 Task: Sort the products in the category "First Aid & Outdoor Essentials" by best match.
Action: Mouse moved to (322, 139)
Screenshot: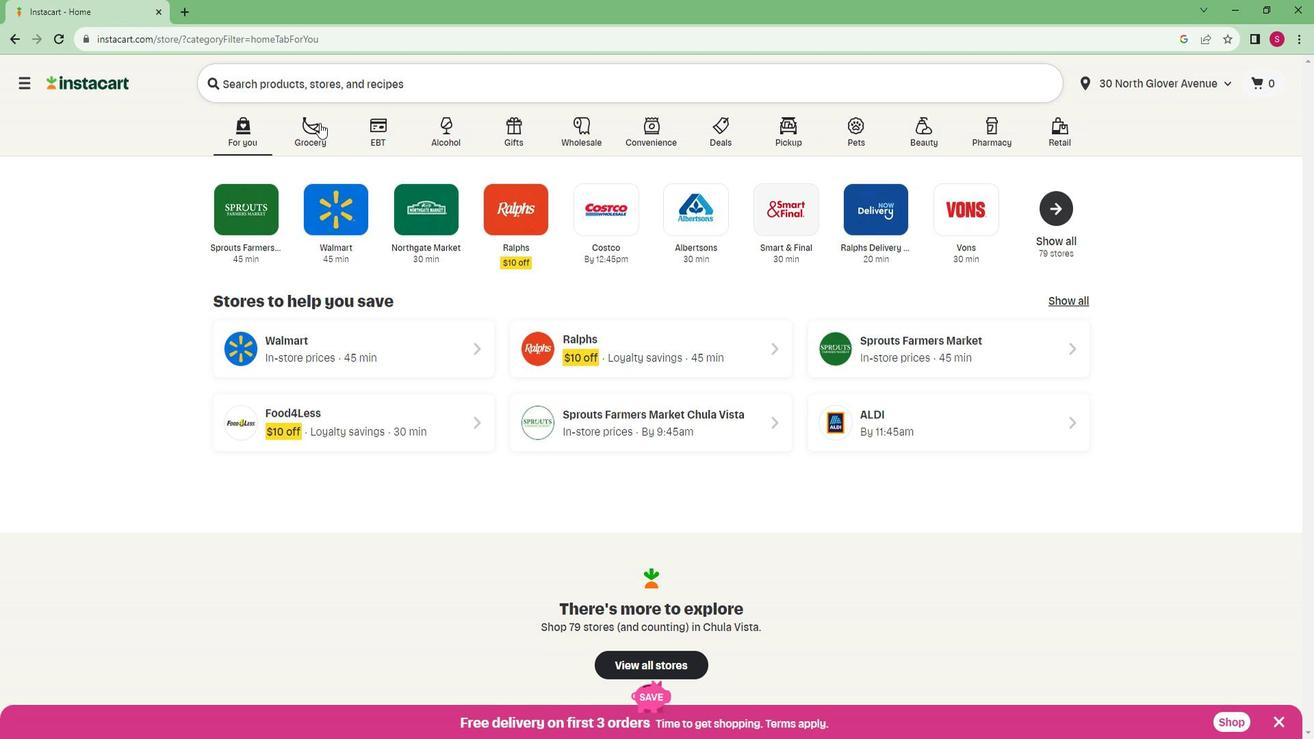 
Action: Mouse pressed left at (322, 139)
Screenshot: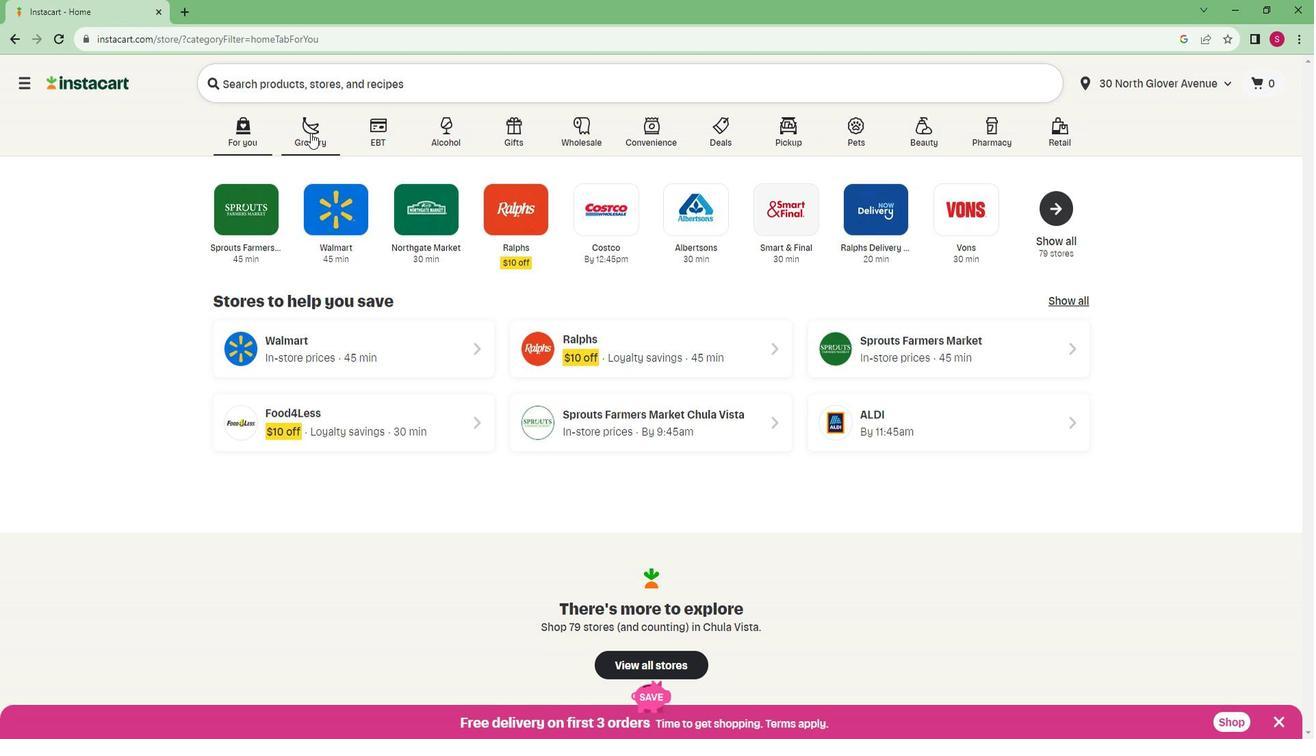 
Action: Mouse moved to (297, 379)
Screenshot: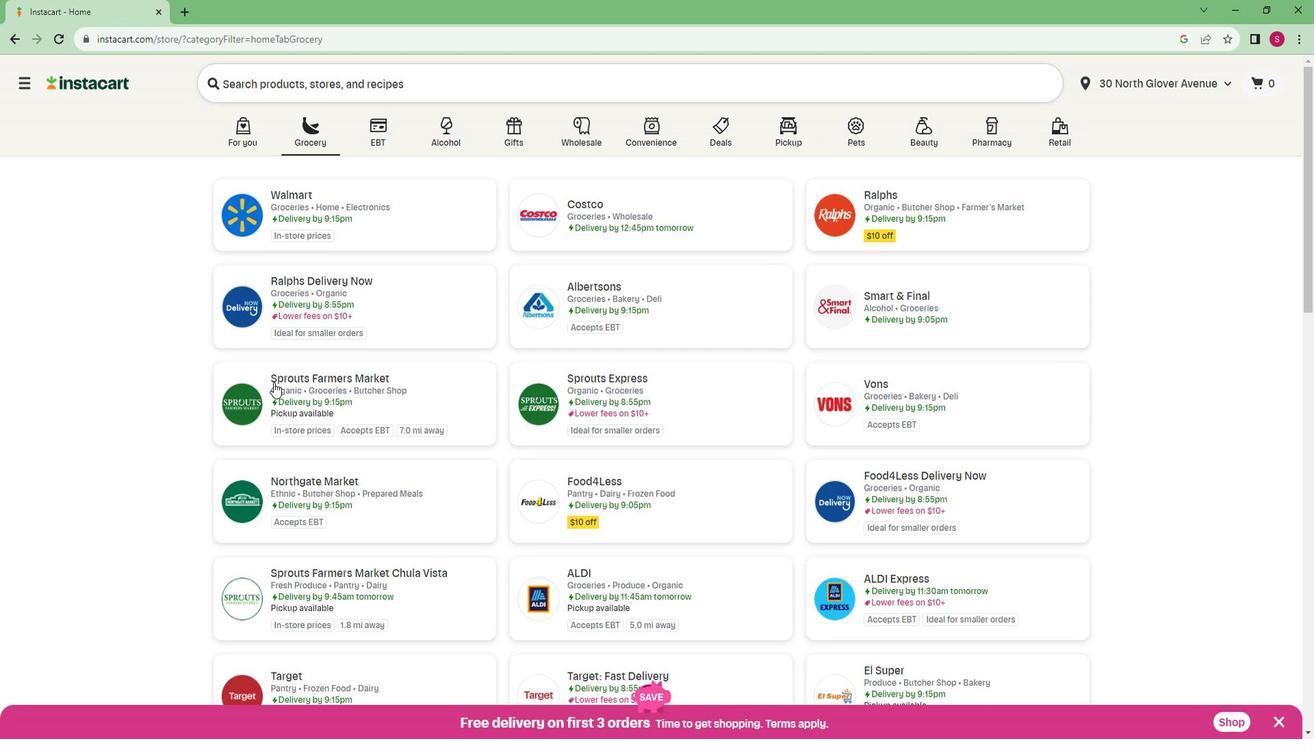 
Action: Mouse pressed left at (297, 379)
Screenshot: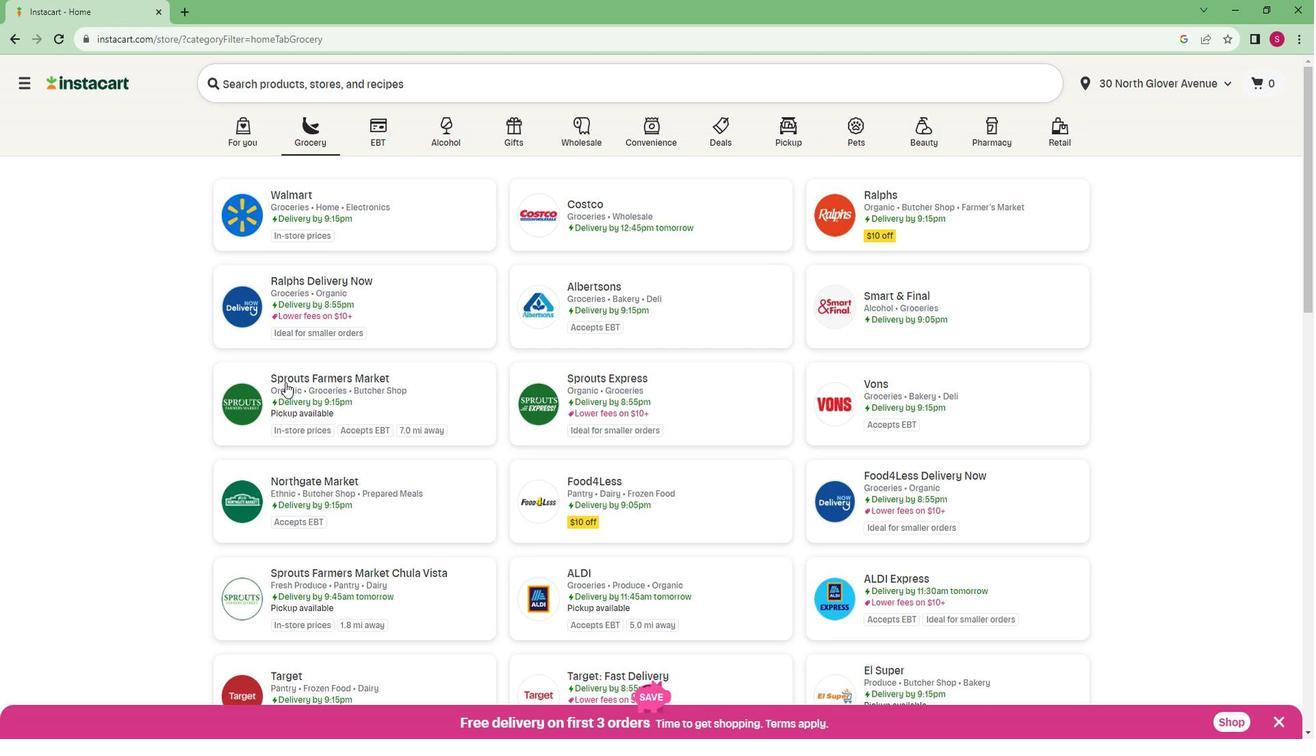 
Action: Mouse moved to (50, 458)
Screenshot: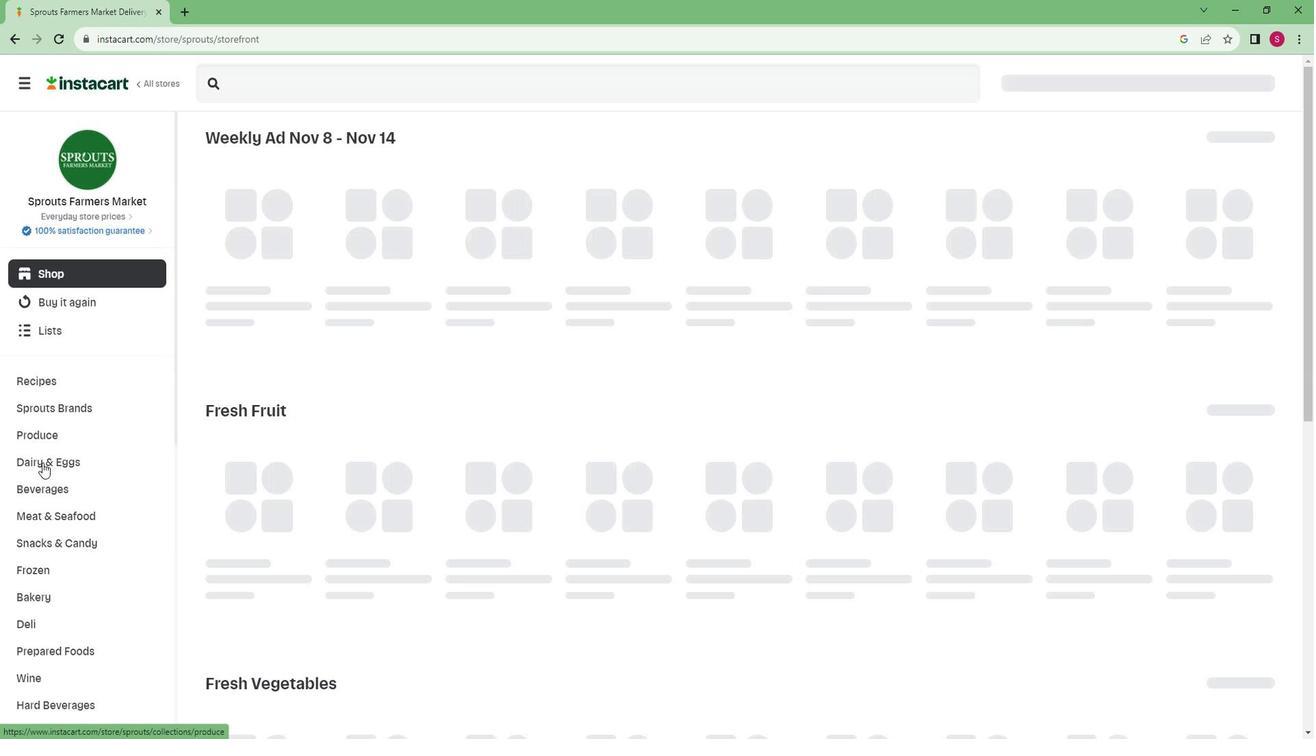 
Action: Mouse scrolled (50, 457) with delta (0, 0)
Screenshot: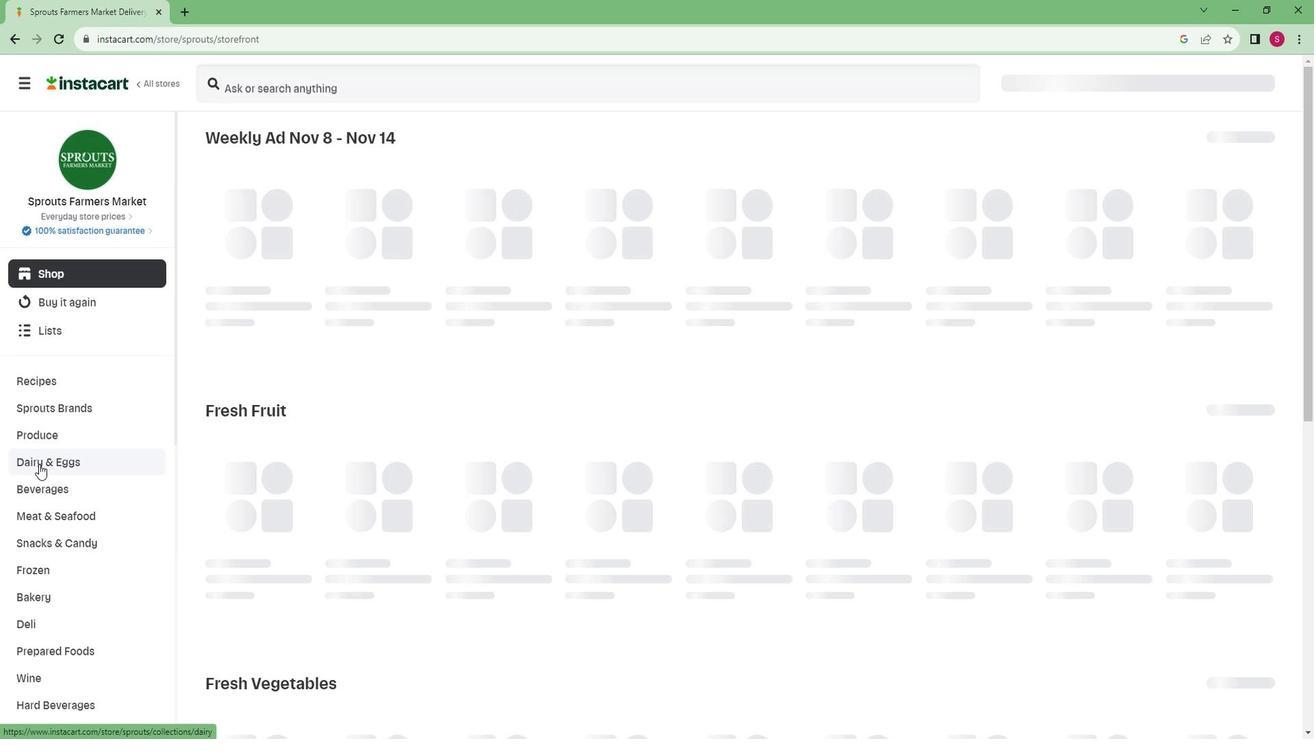 
Action: Mouse scrolled (50, 457) with delta (0, 0)
Screenshot: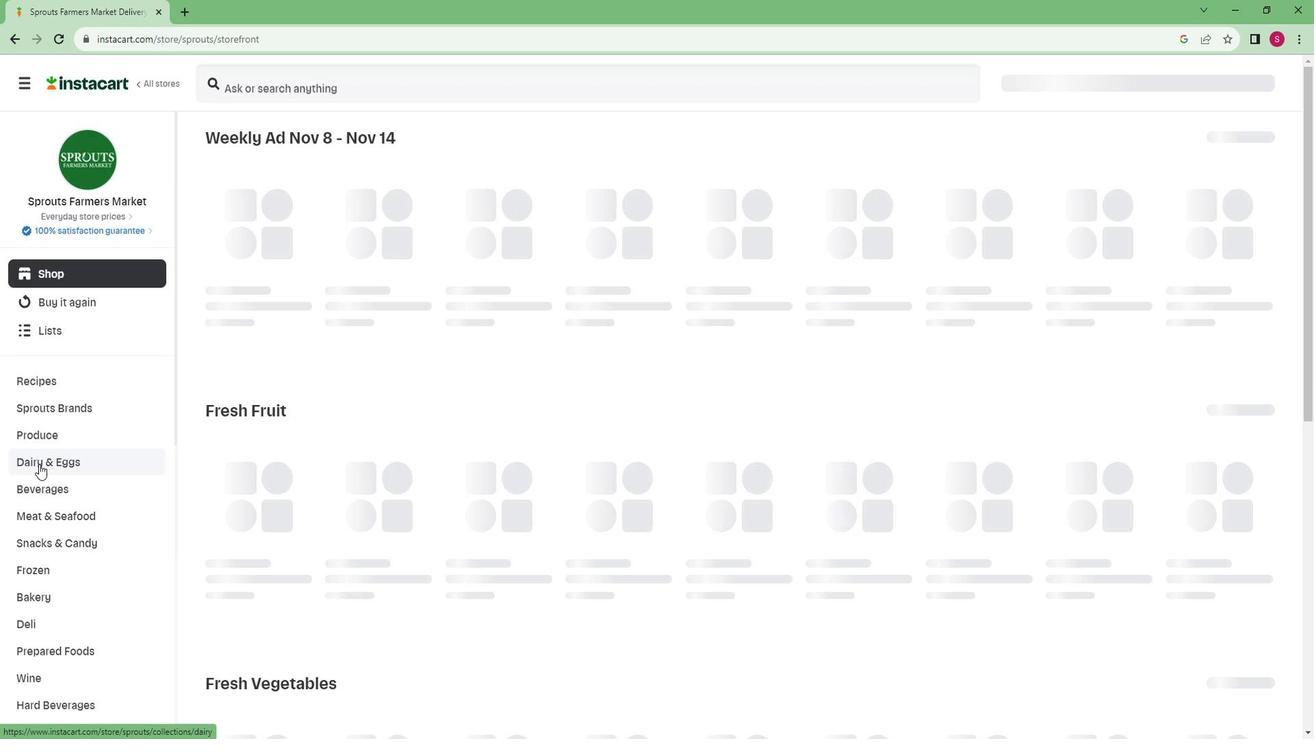 
Action: Mouse scrolled (50, 457) with delta (0, 0)
Screenshot: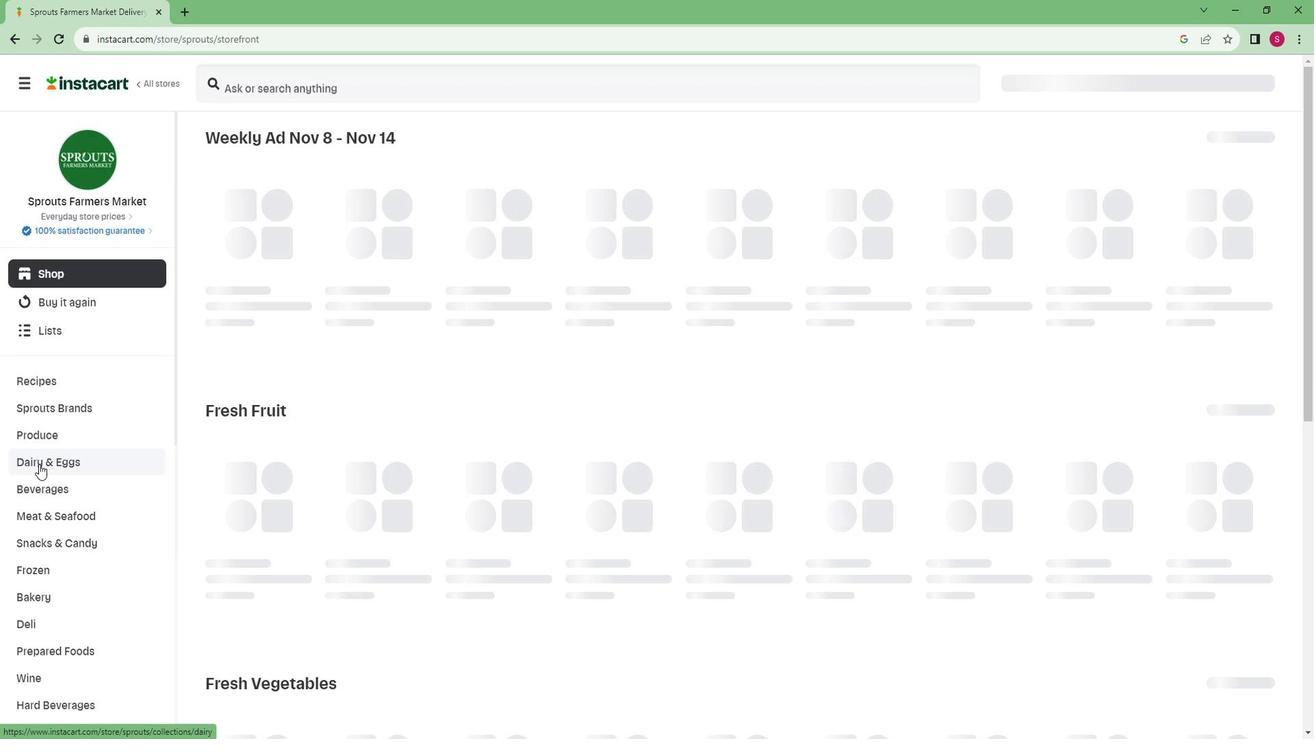 
Action: Mouse scrolled (50, 457) with delta (0, 0)
Screenshot: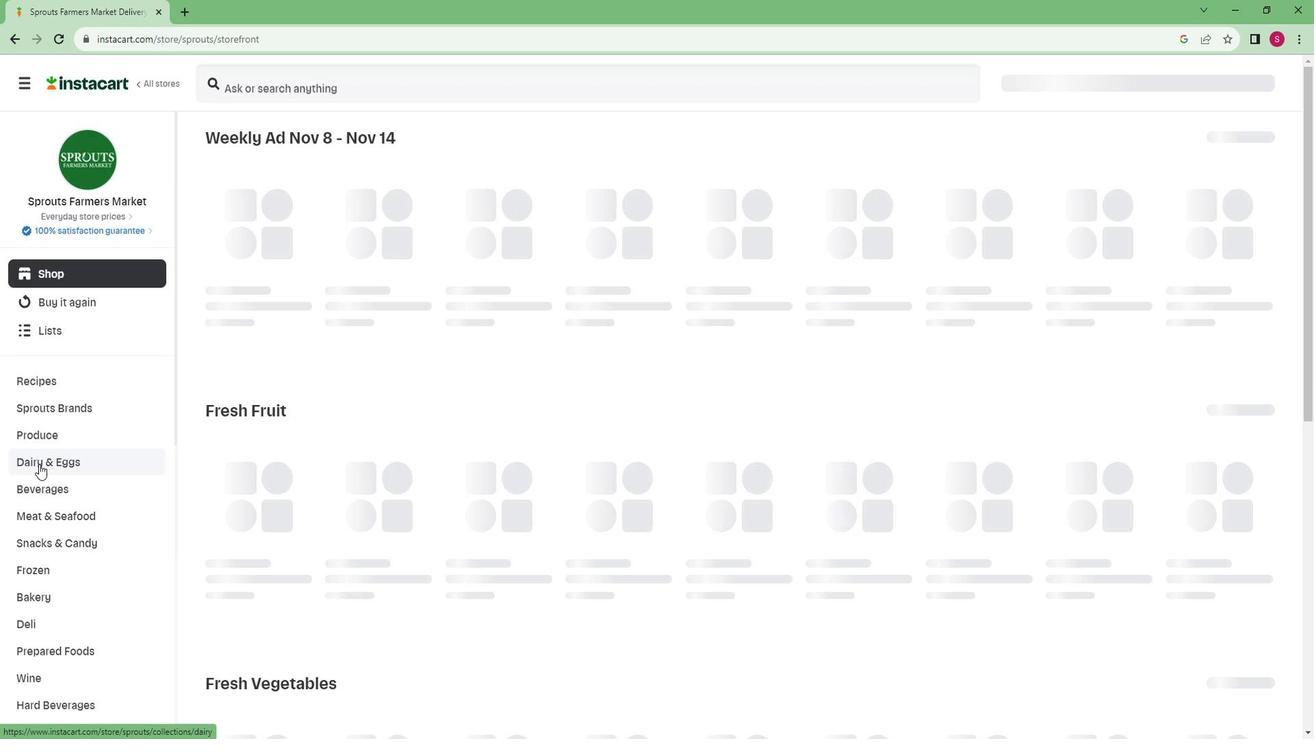 
Action: Mouse scrolled (50, 457) with delta (0, 0)
Screenshot: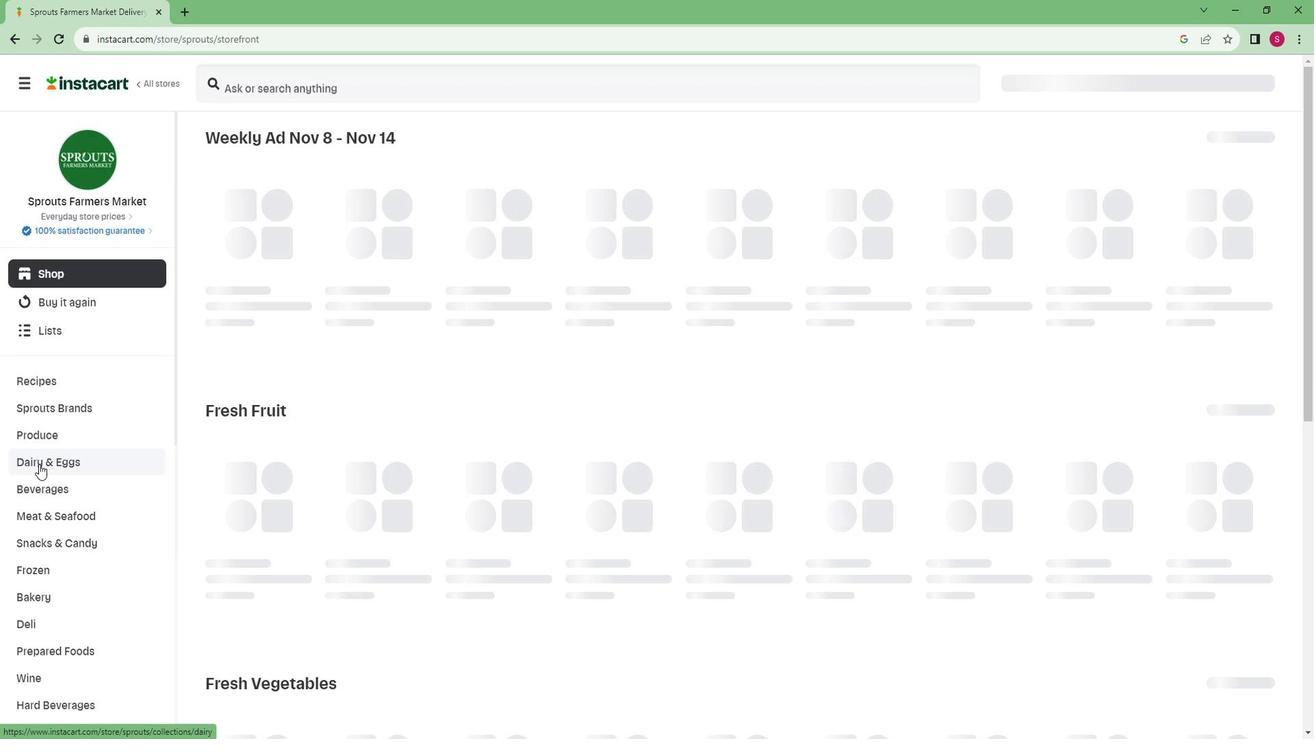
Action: Mouse scrolled (50, 457) with delta (0, 0)
Screenshot: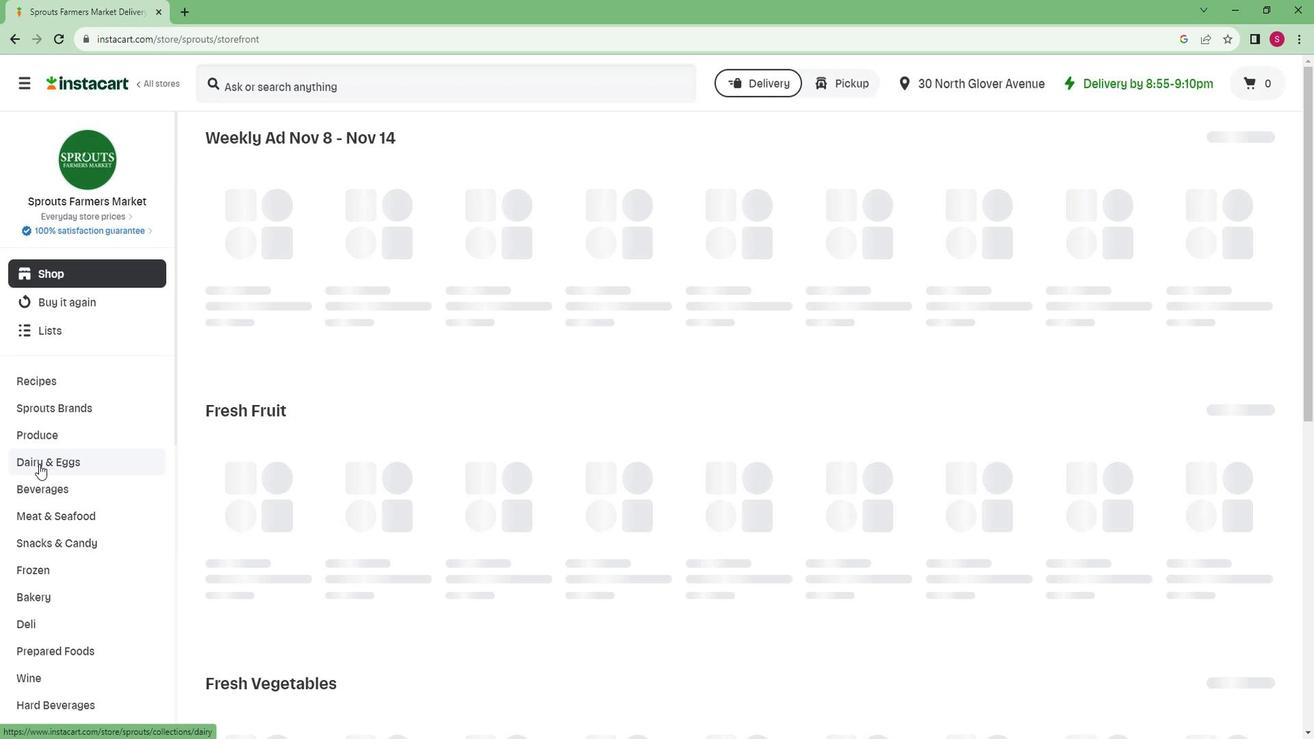 
Action: Mouse moved to (46, 455)
Screenshot: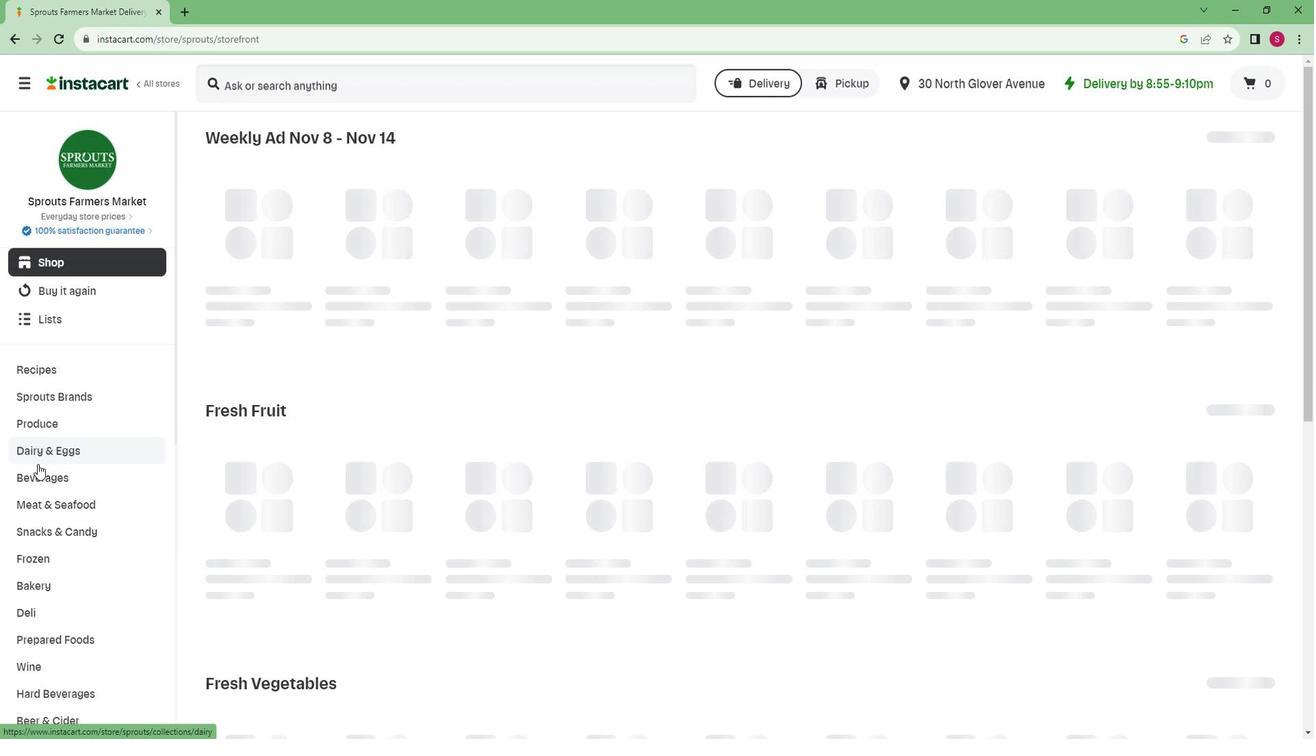 
Action: Mouse scrolled (46, 455) with delta (0, 0)
Screenshot: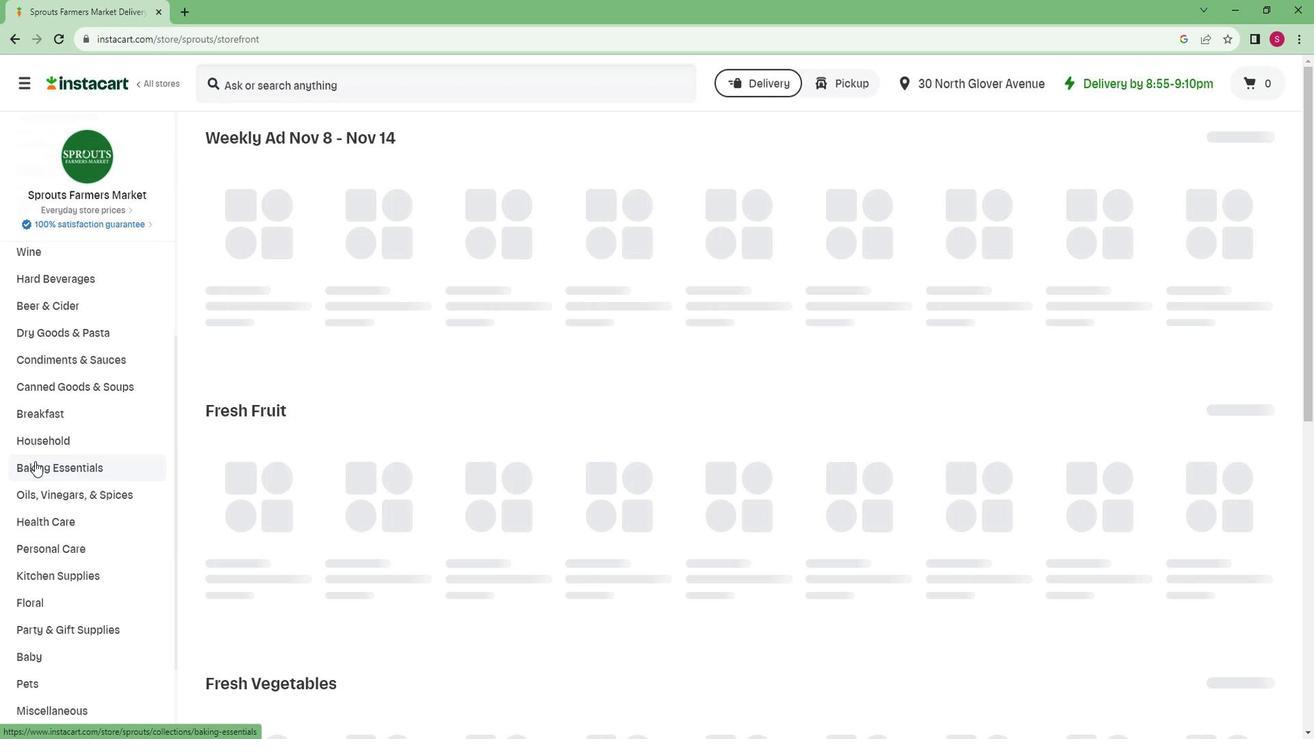 
Action: Mouse scrolled (46, 455) with delta (0, 0)
Screenshot: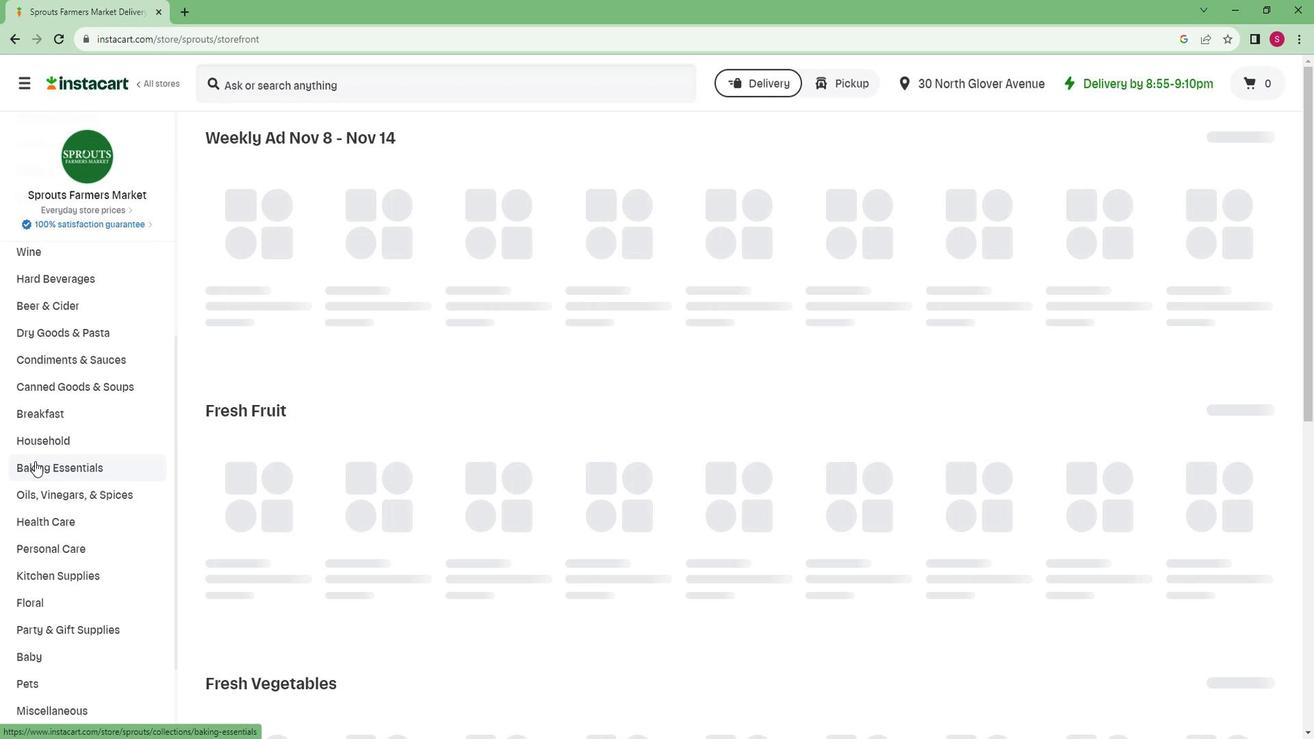 
Action: Mouse moved to (46, 455)
Screenshot: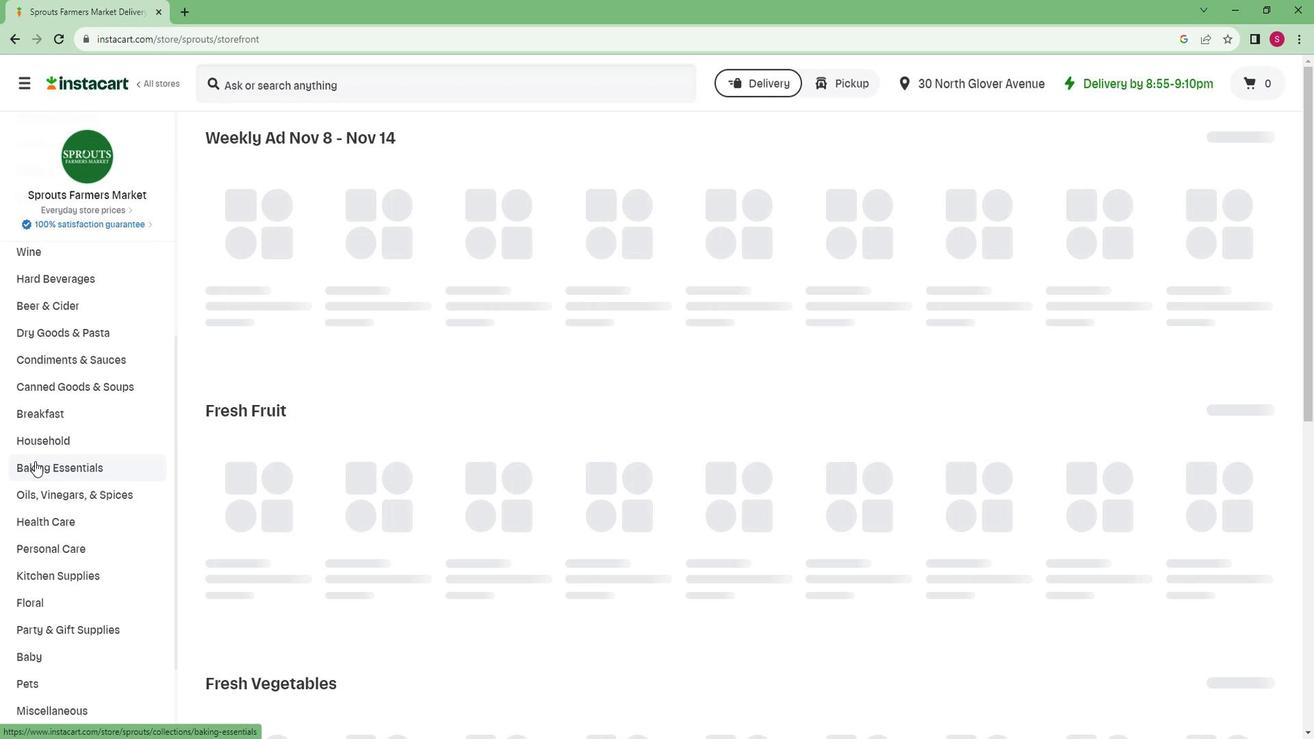 
Action: Mouse scrolled (46, 455) with delta (0, 0)
Screenshot: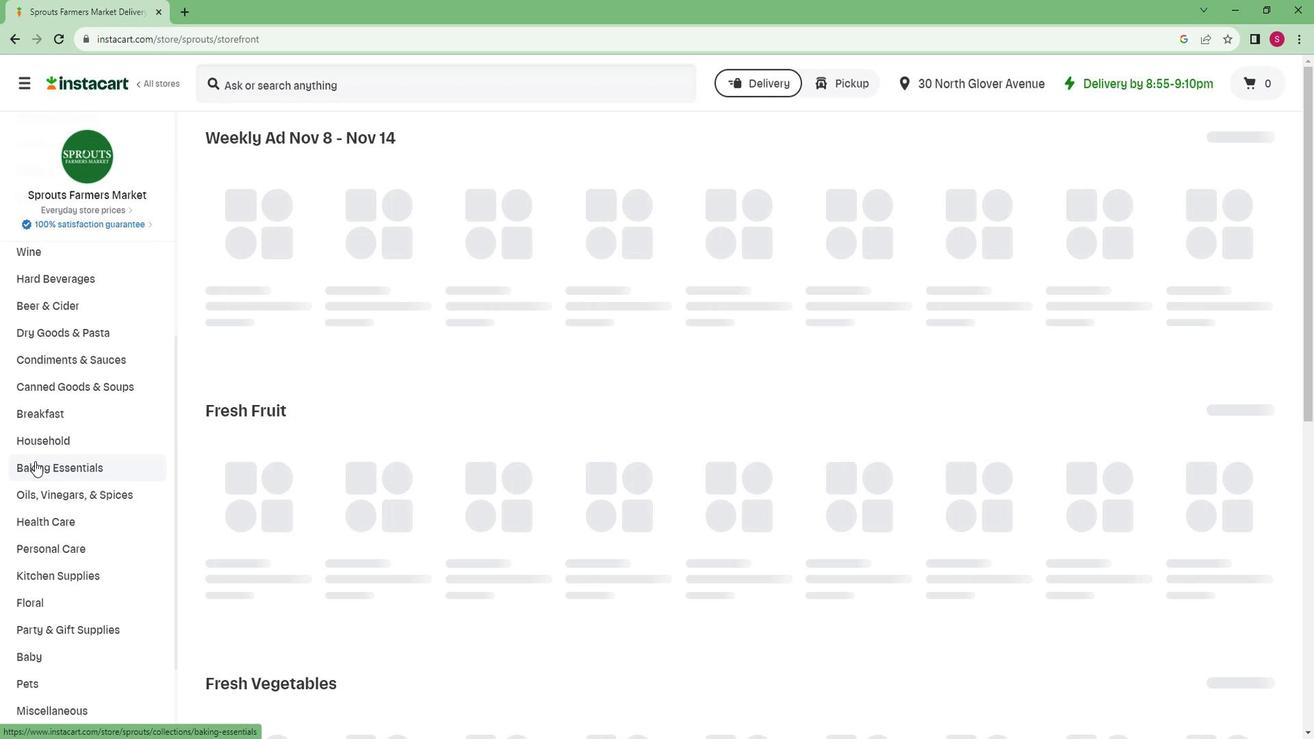 
Action: Mouse scrolled (46, 455) with delta (0, 0)
Screenshot: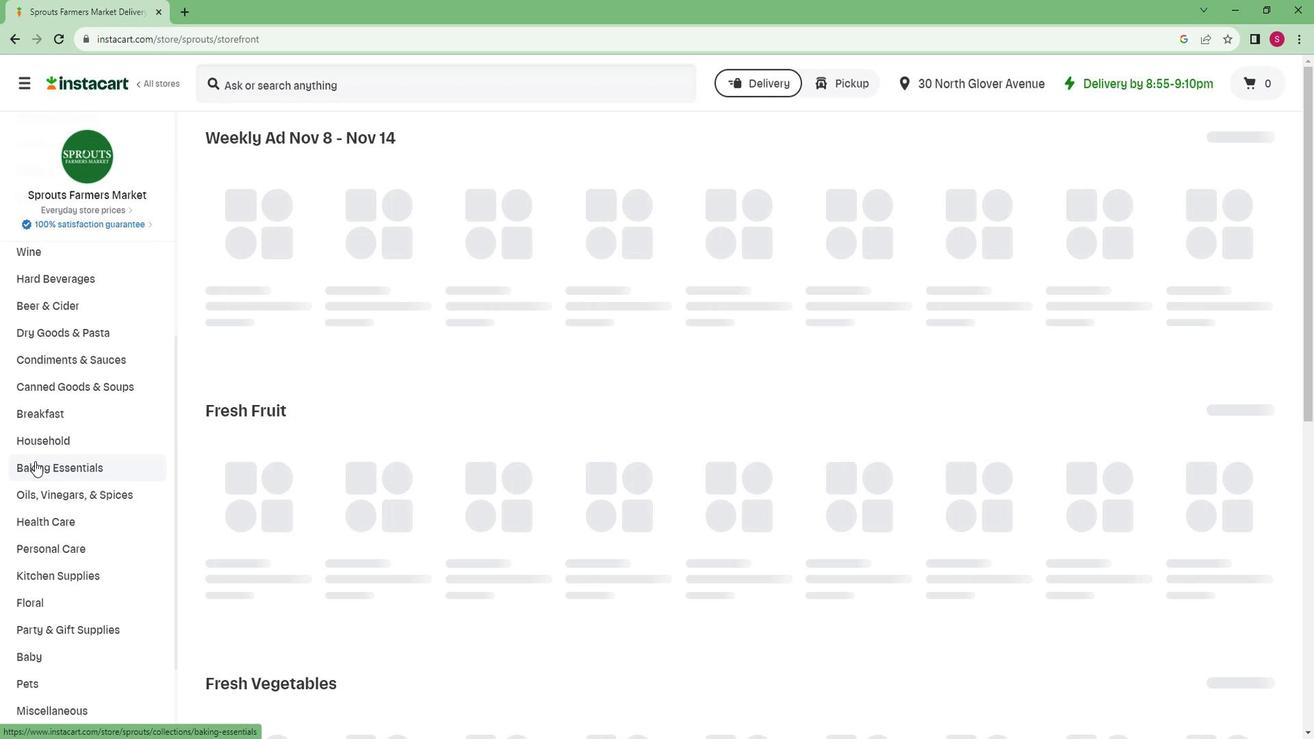 
Action: Mouse scrolled (46, 455) with delta (0, 0)
Screenshot: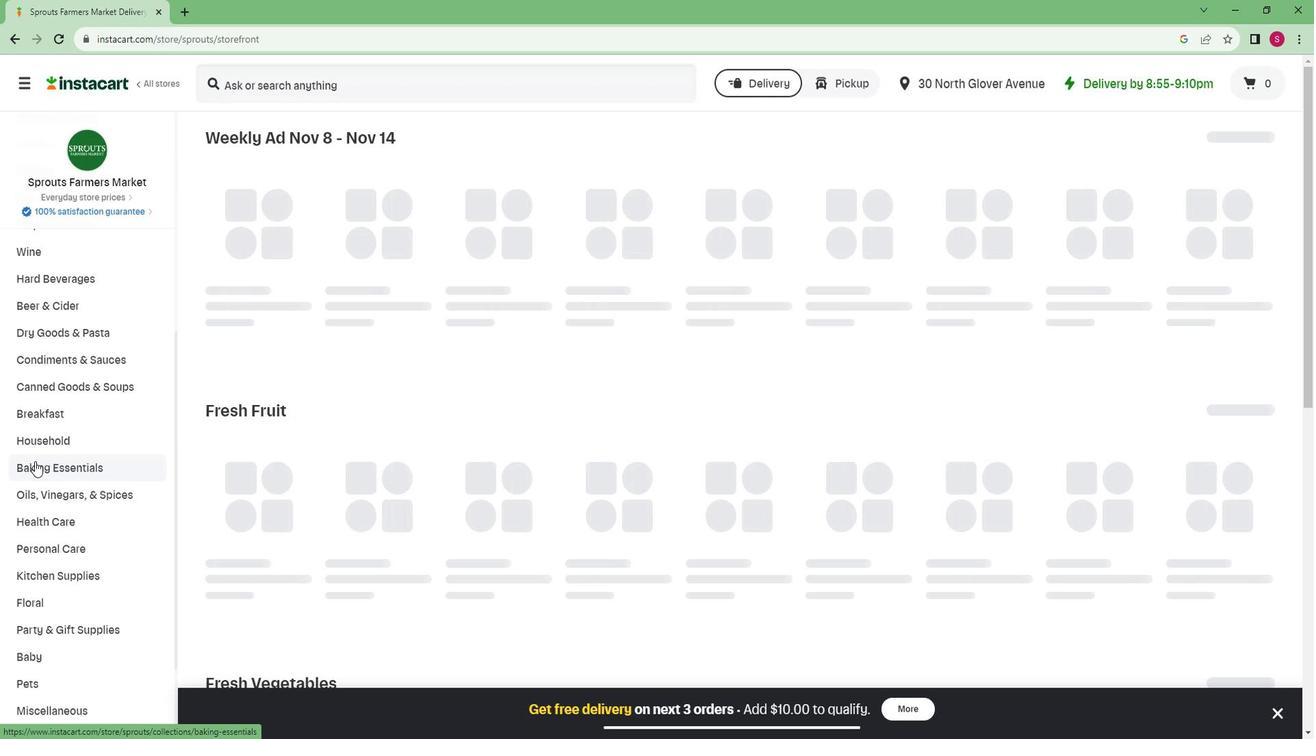 
Action: Mouse moved to (45, 455)
Screenshot: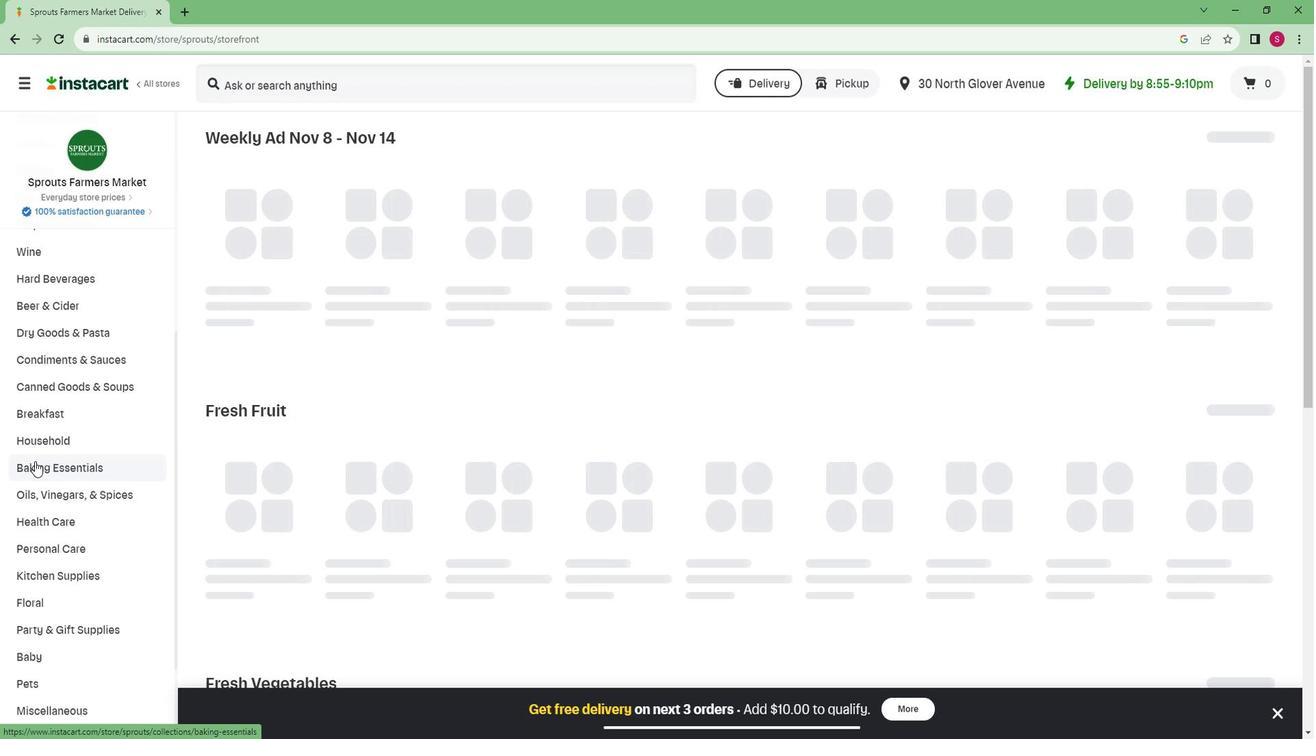 
Action: Mouse scrolled (45, 455) with delta (0, 0)
Screenshot: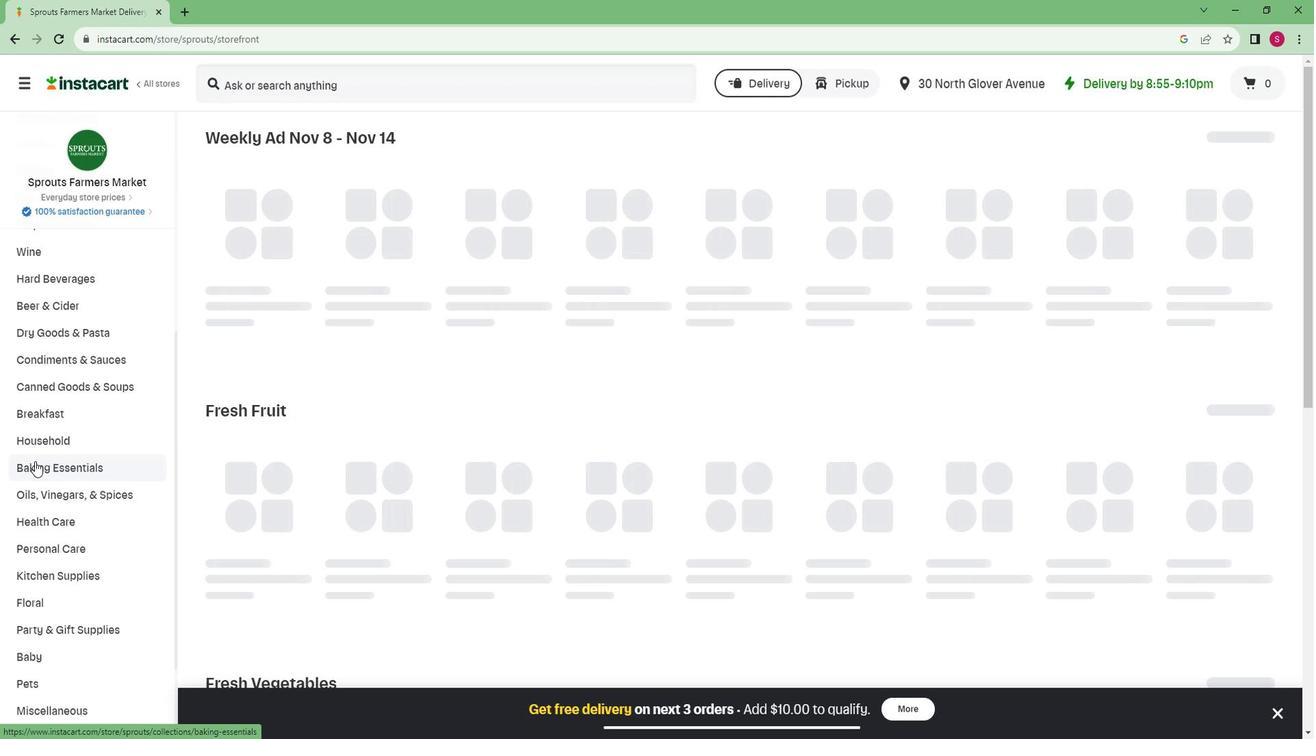 
Action: Mouse moved to (36, 677)
Screenshot: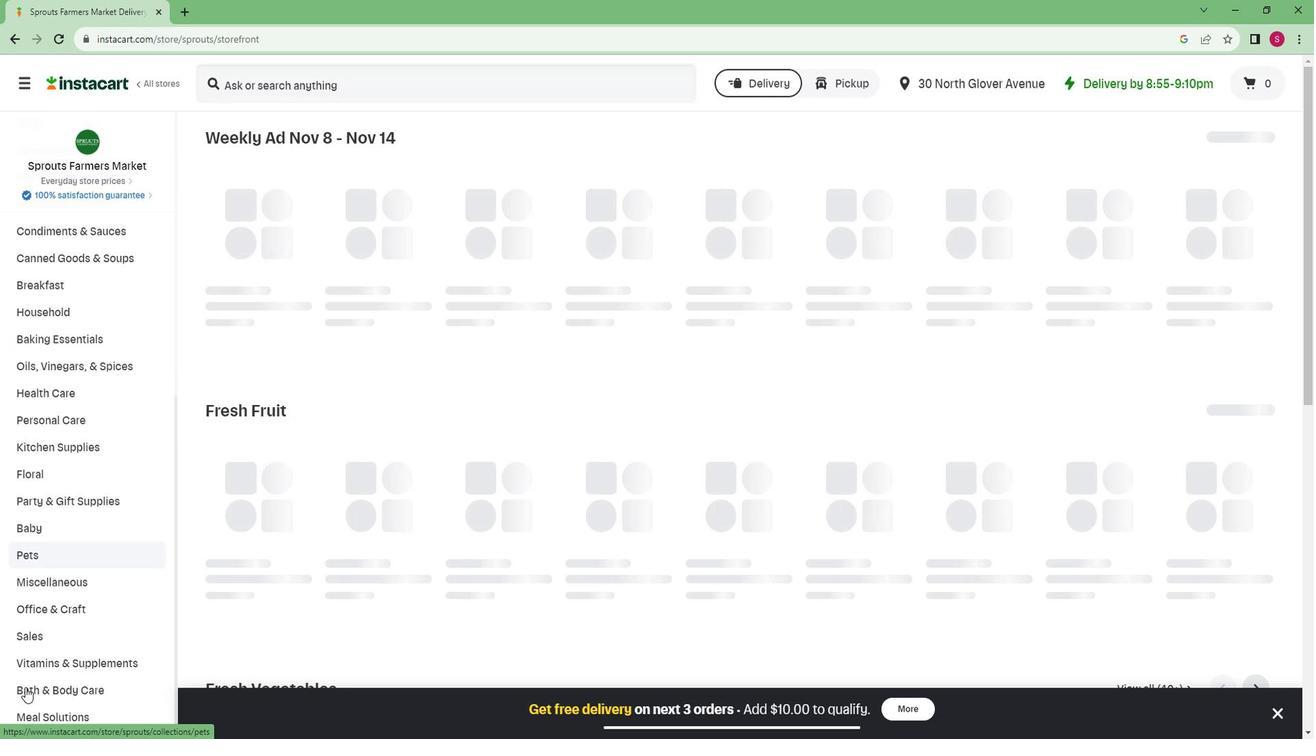 
Action: Mouse pressed left at (36, 677)
Screenshot: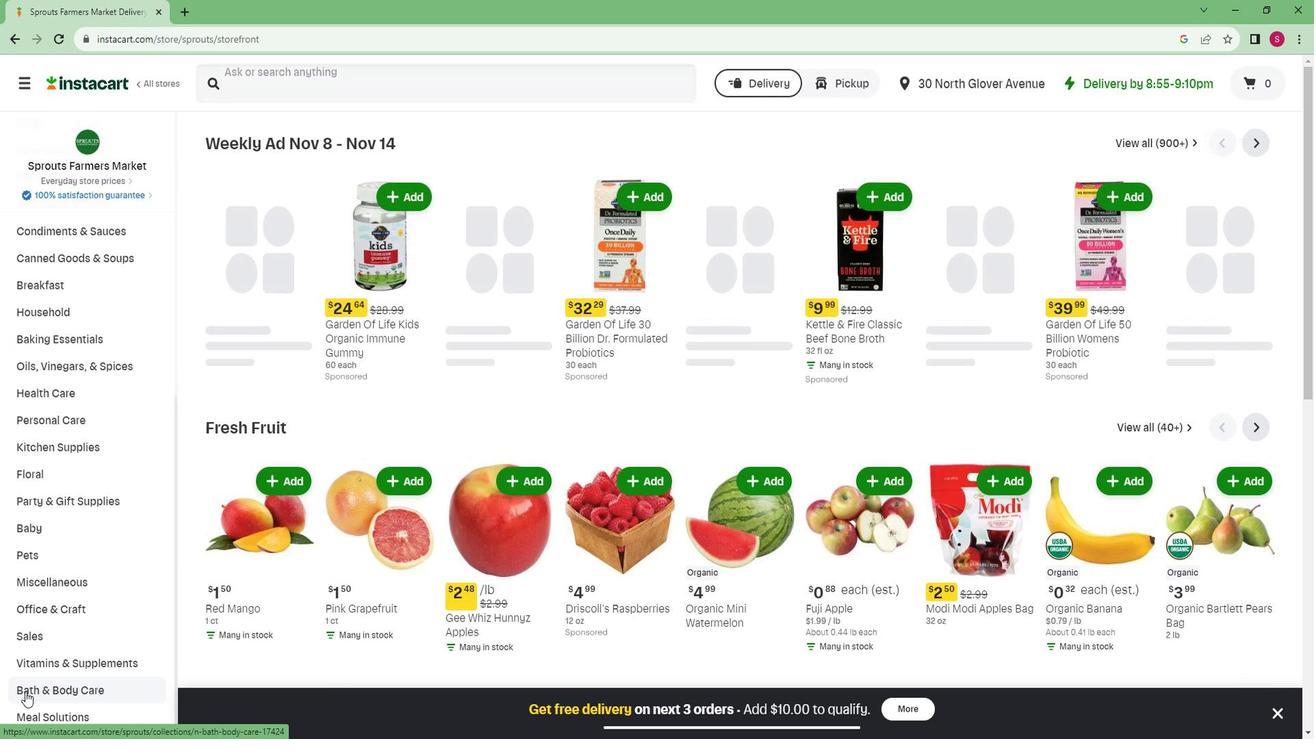 
Action: Mouse moved to (44, 681)
Screenshot: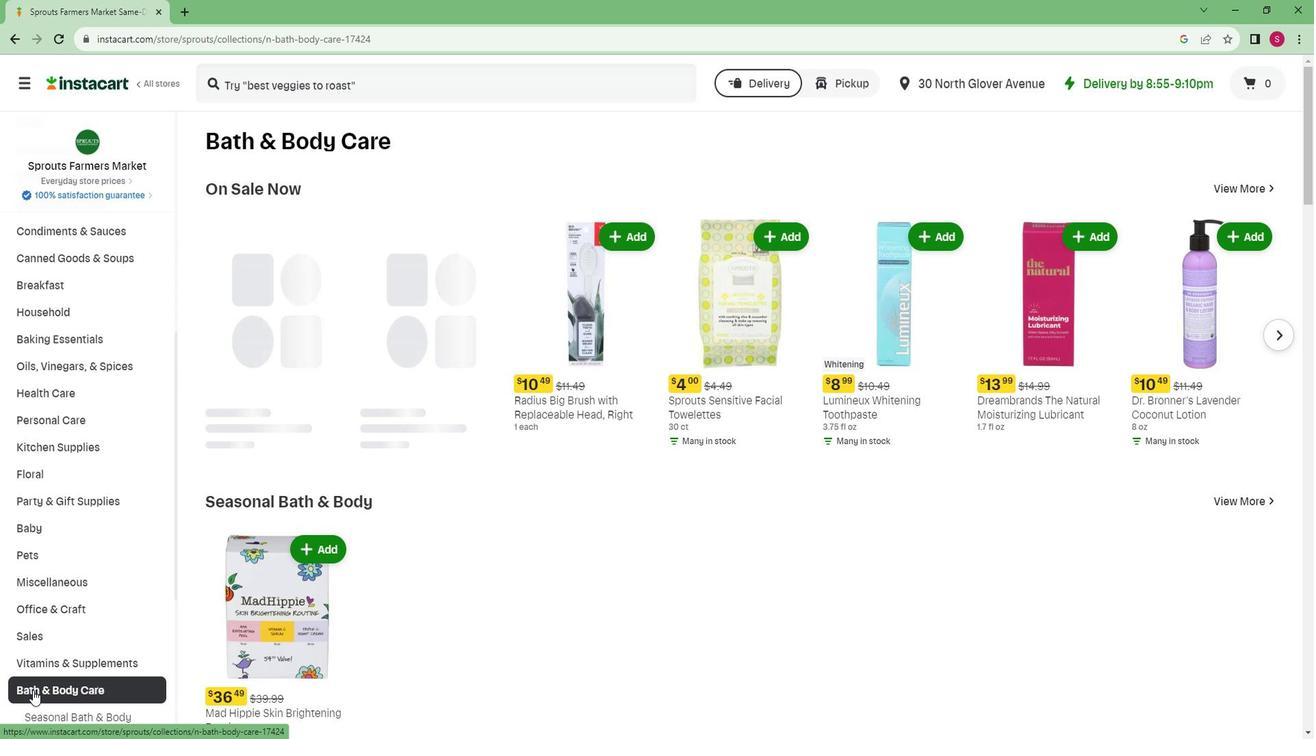 
Action: Mouse scrolled (44, 680) with delta (0, 0)
Screenshot: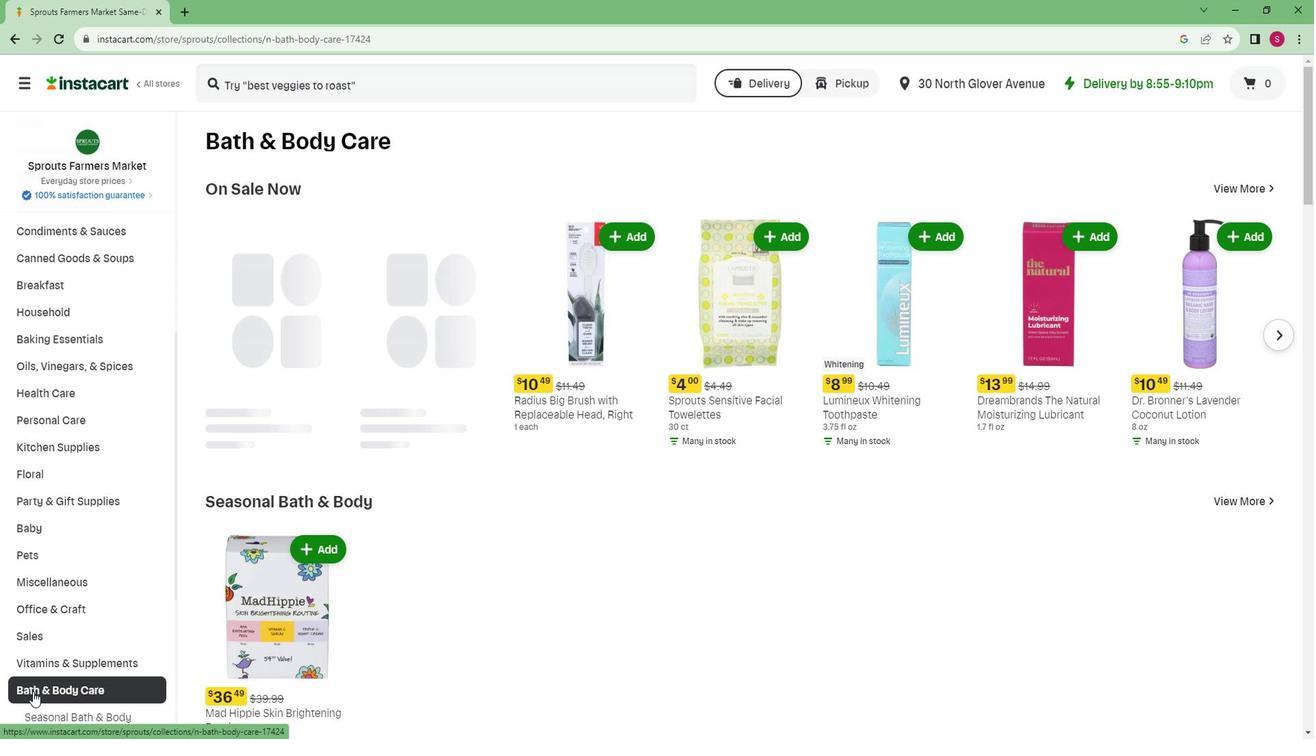 
Action: Mouse scrolled (44, 680) with delta (0, 0)
Screenshot: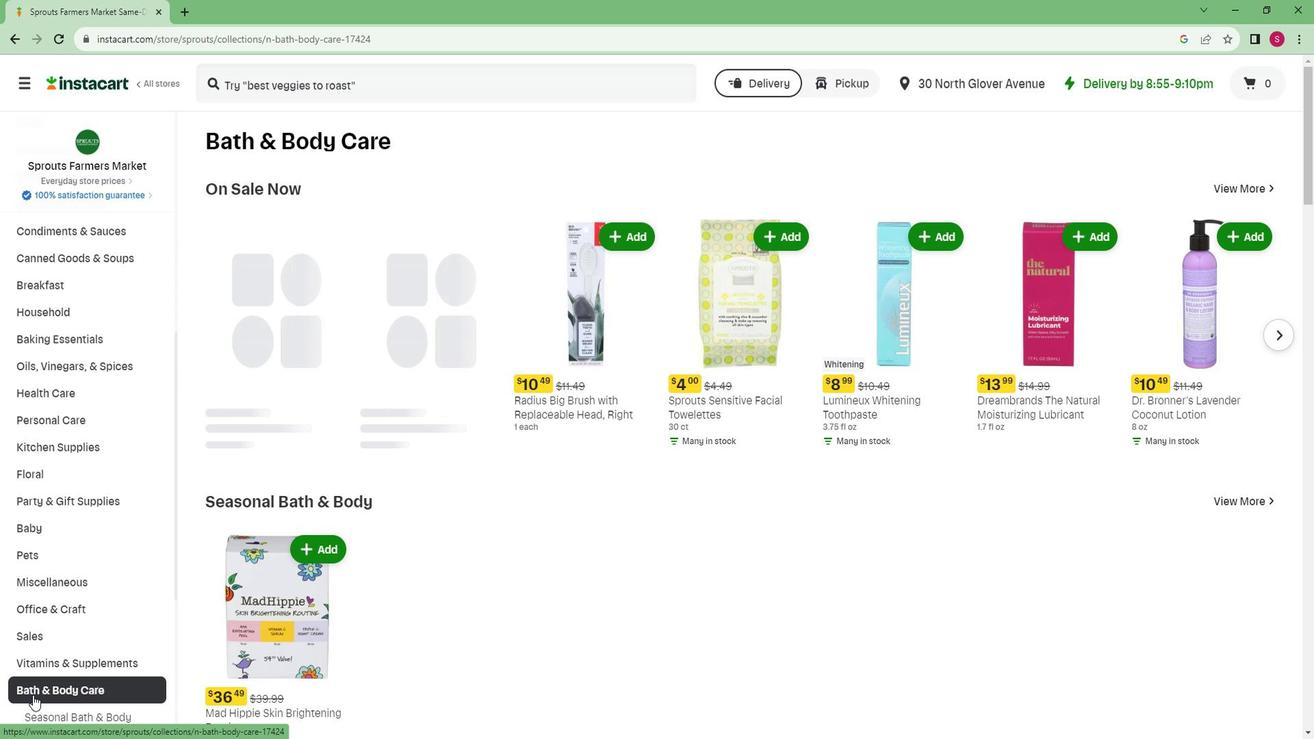 
Action: Mouse scrolled (44, 680) with delta (0, 0)
Screenshot: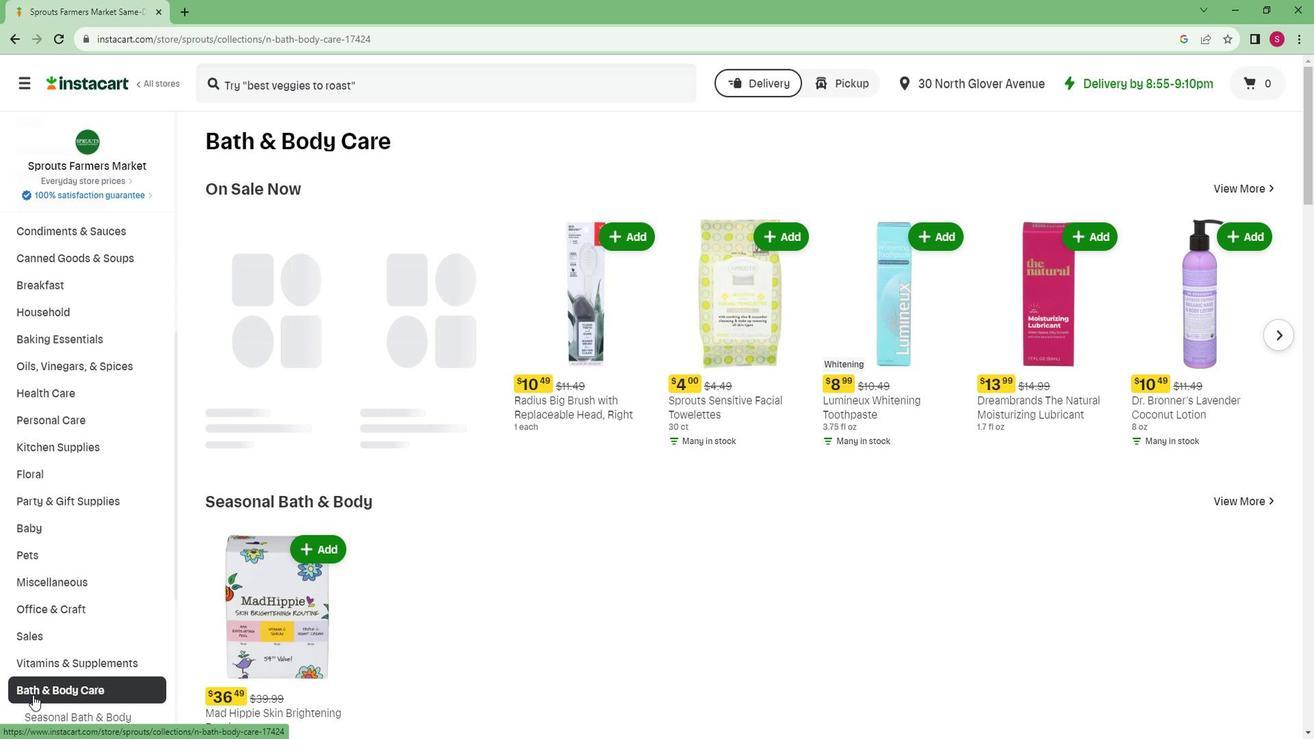 
Action: Mouse scrolled (44, 680) with delta (0, 0)
Screenshot: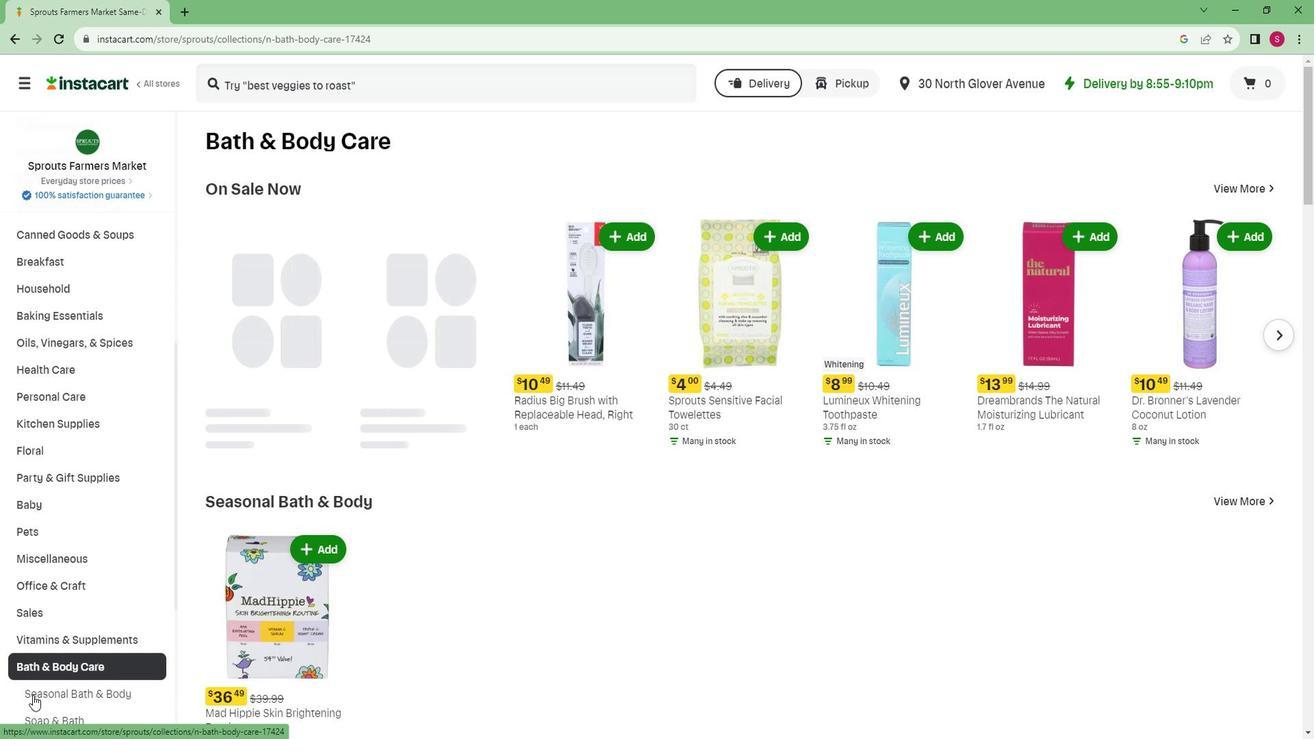 
Action: Mouse moved to (40, 641)
Screenshot: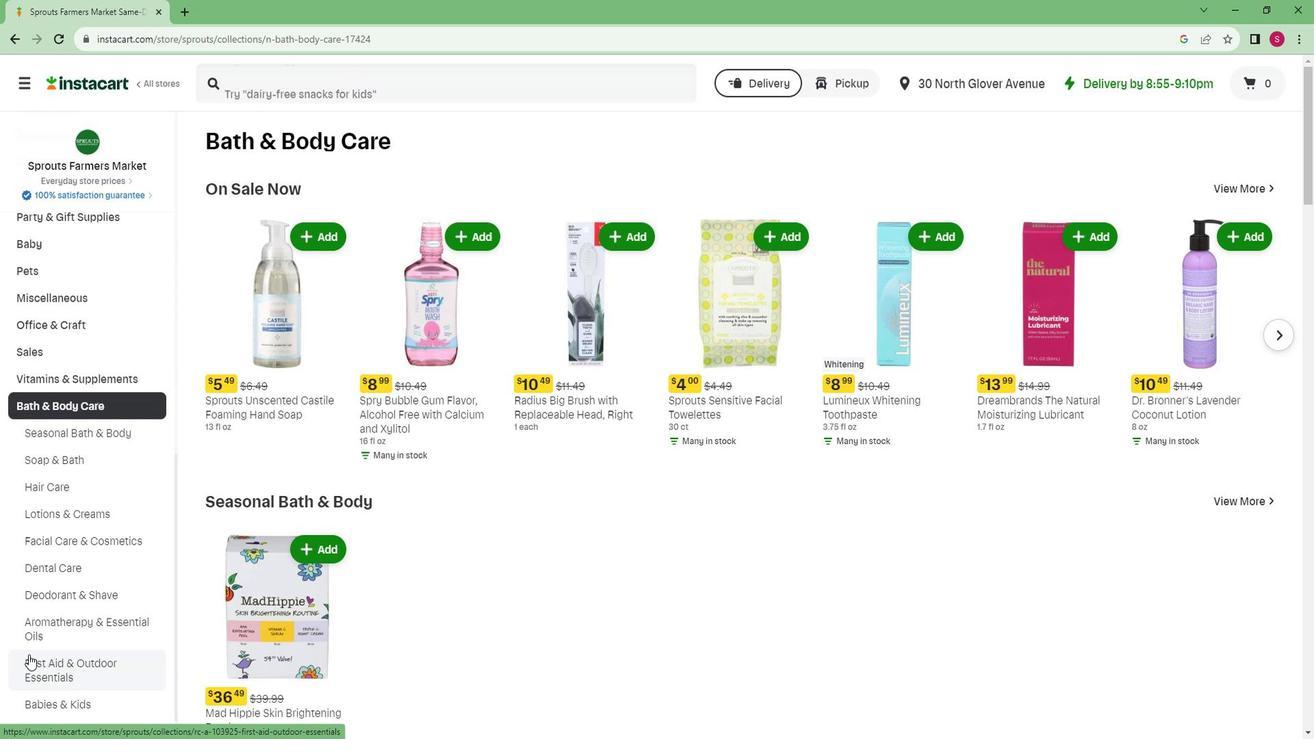 
Action: Mouse pressed left at (40, 641)
Screenshot: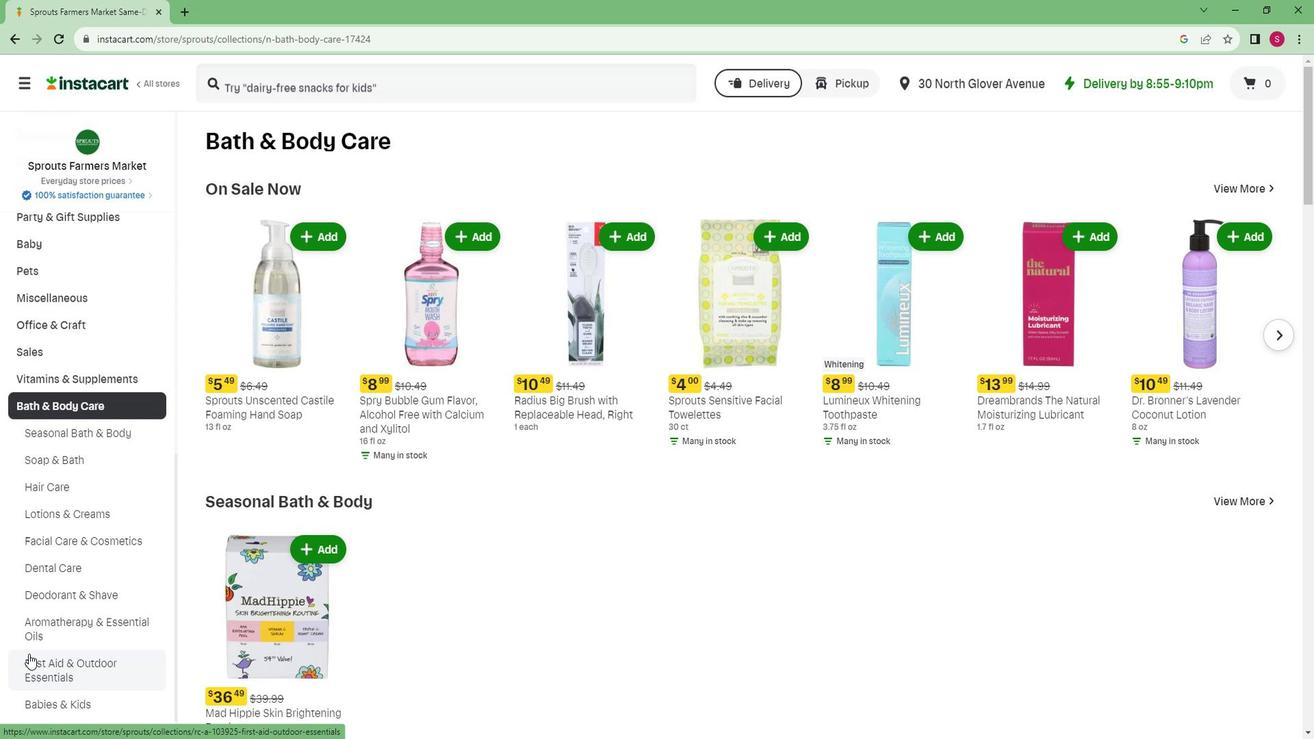 
Action: Mouse moved to (1208, 186)
Screenshot: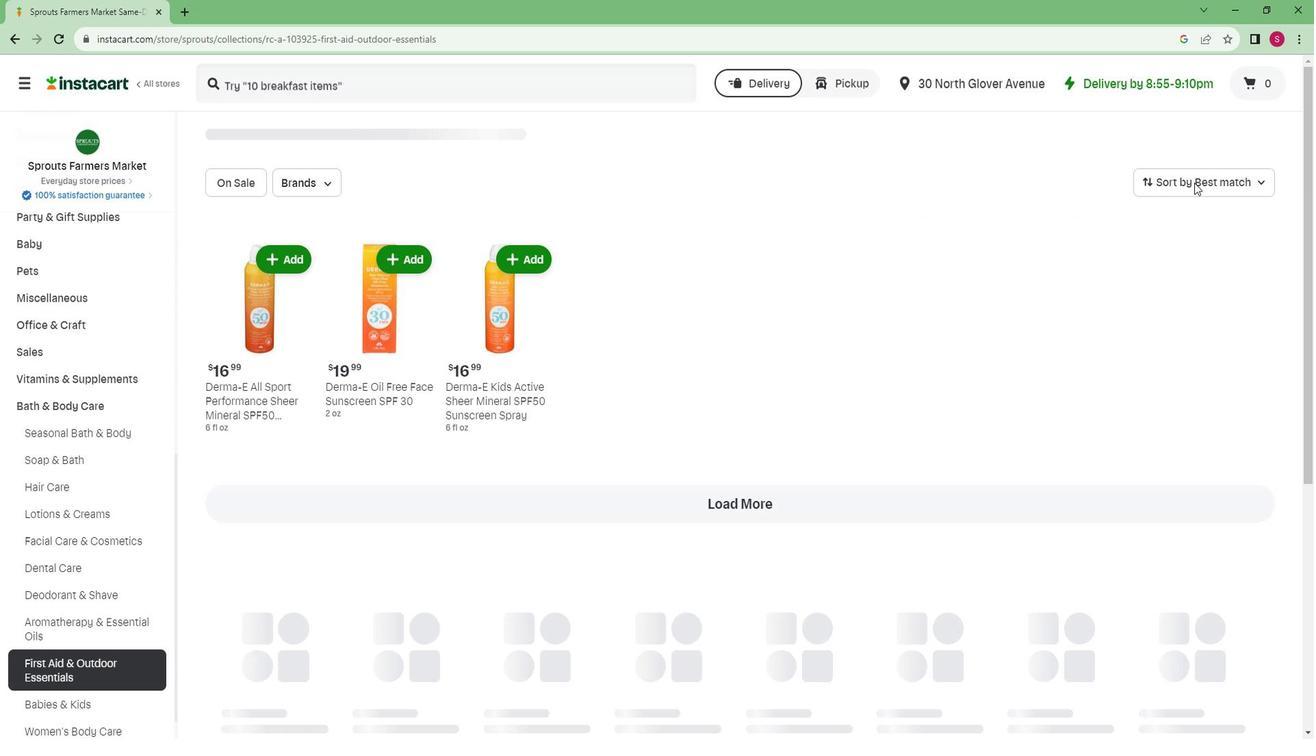 
Action: Mouse pressed left at (1208, 186)
Screenshot: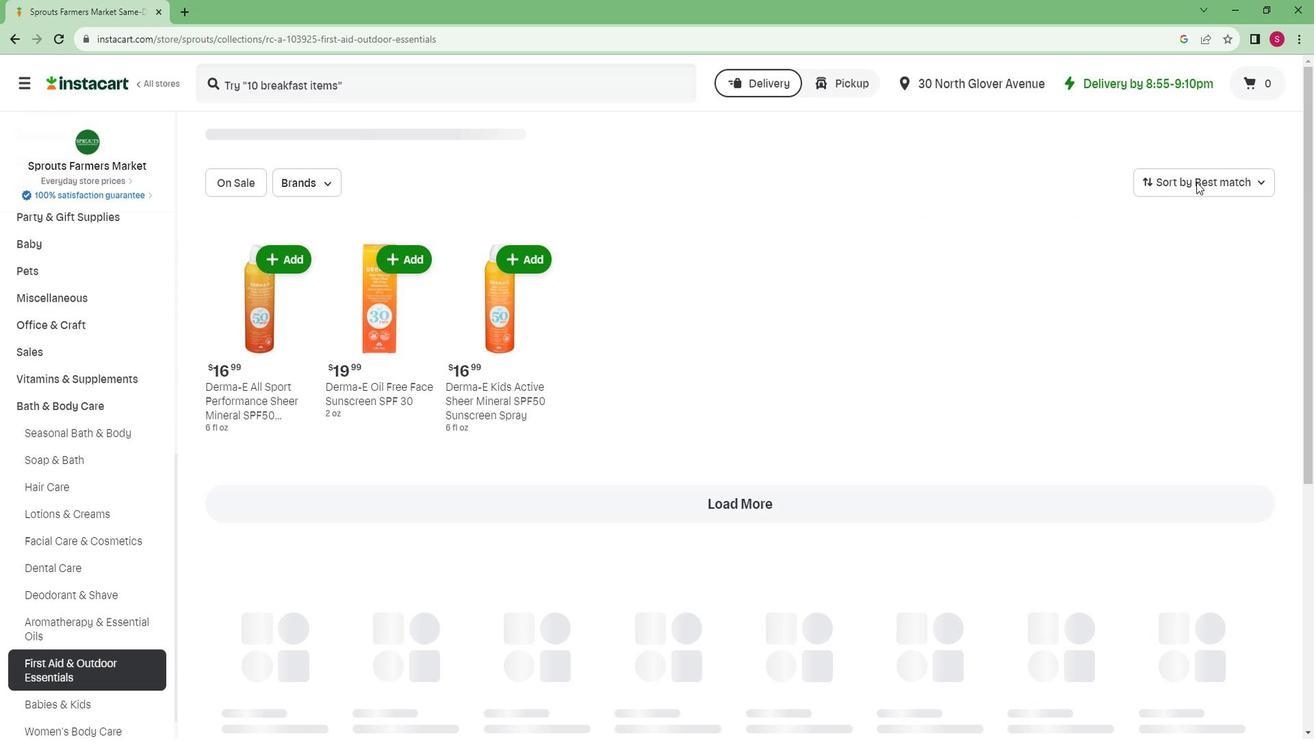 
Action: Mouse moved to (1195, 234)
Screenshot: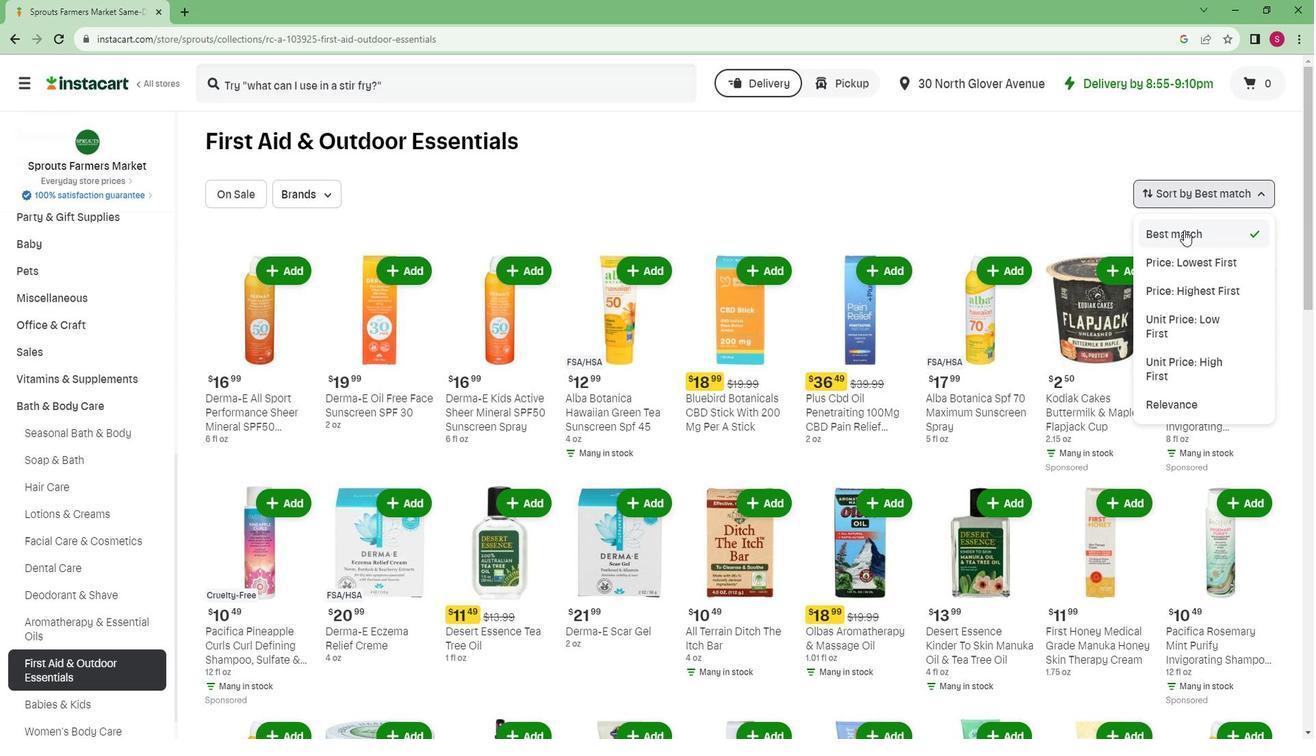 
Action: Mouse pressed left at (1195, 234)
Screenshot: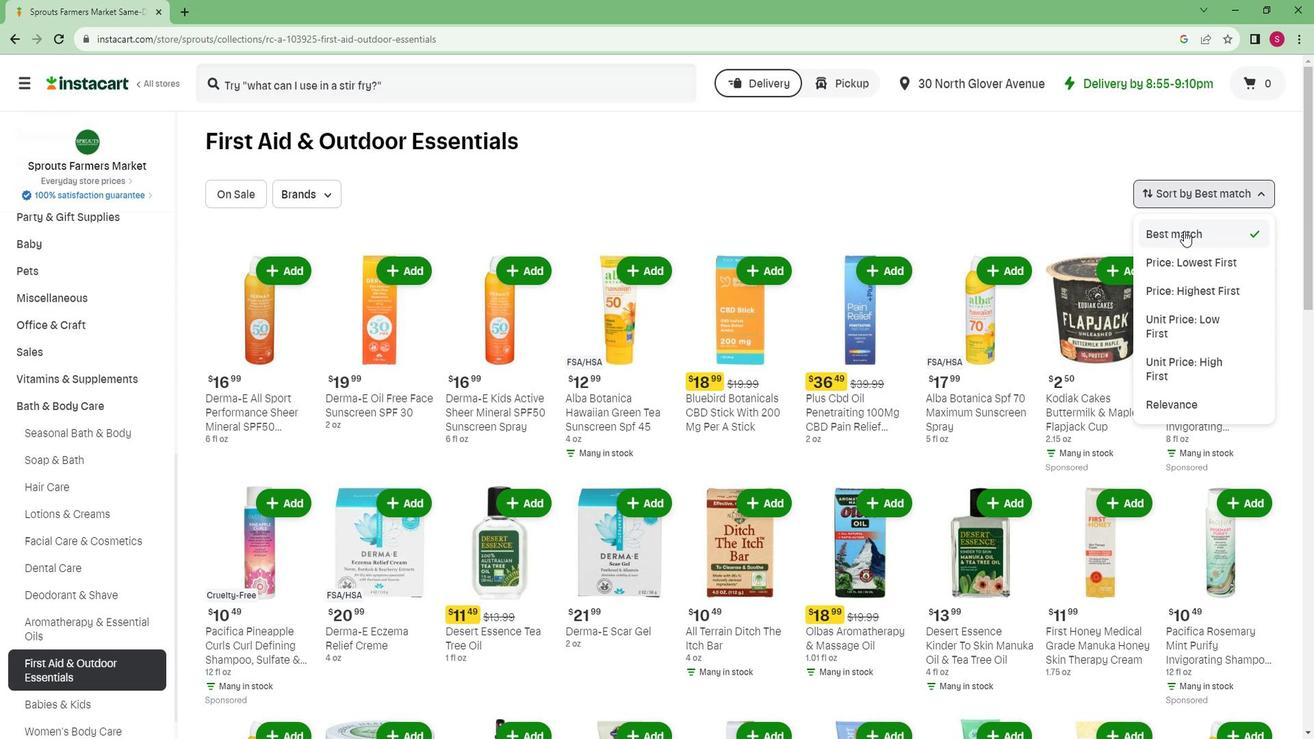 
